 Task: Export a project to MIDI format for use in other music software.
Action: Mouse moved to (84, 4)
Screenshot: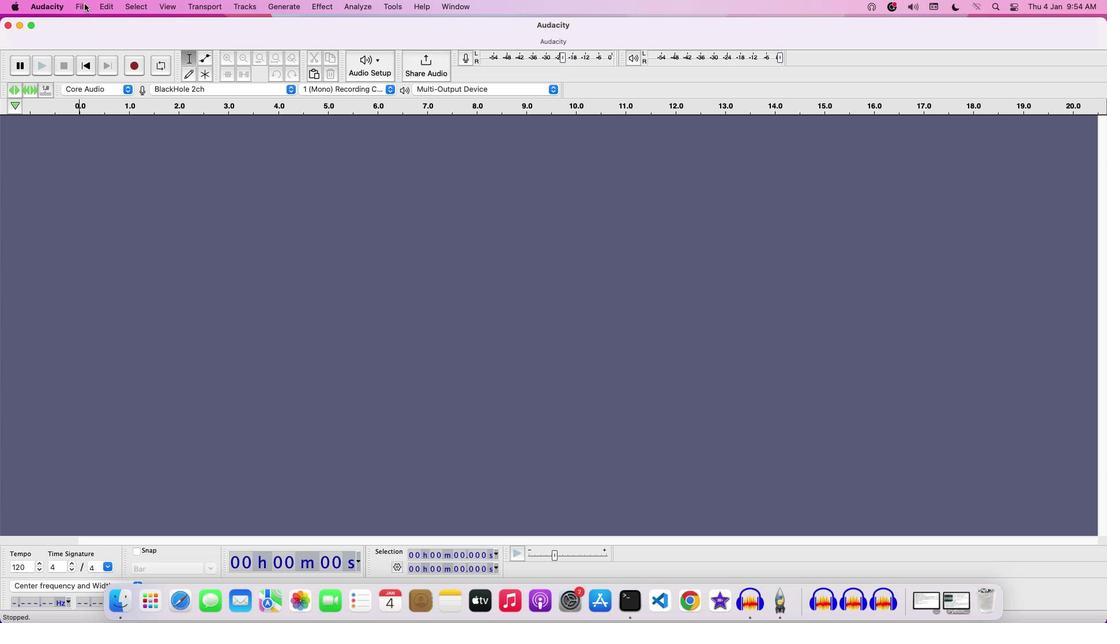 
Action: Mouse pressed left at (84, 4)
Screenshot: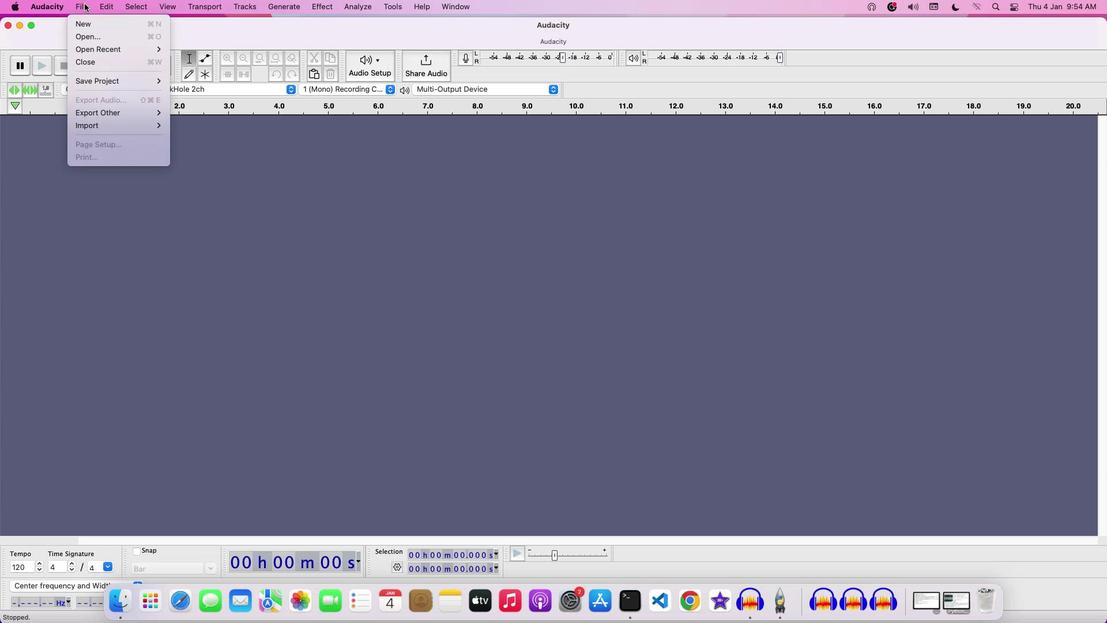 
Action: Mouse moved to (206, 47)
Screenshot: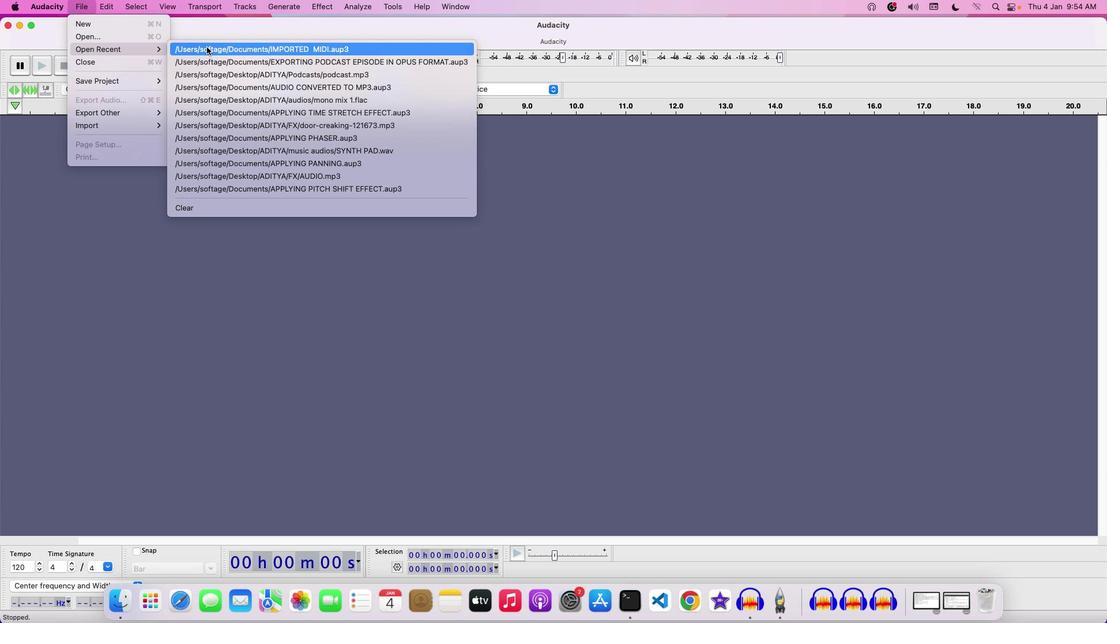 
Action: Mouse pressed left at (206, 47)
Screenshot: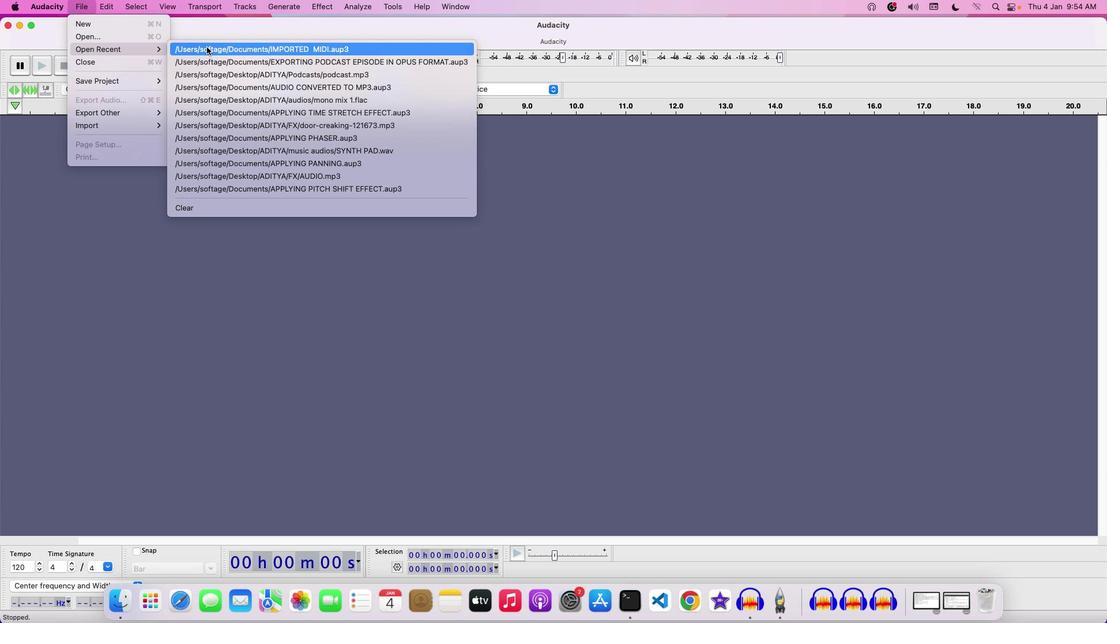 
Action: Mouse moved to (47, 207)
Screenshot: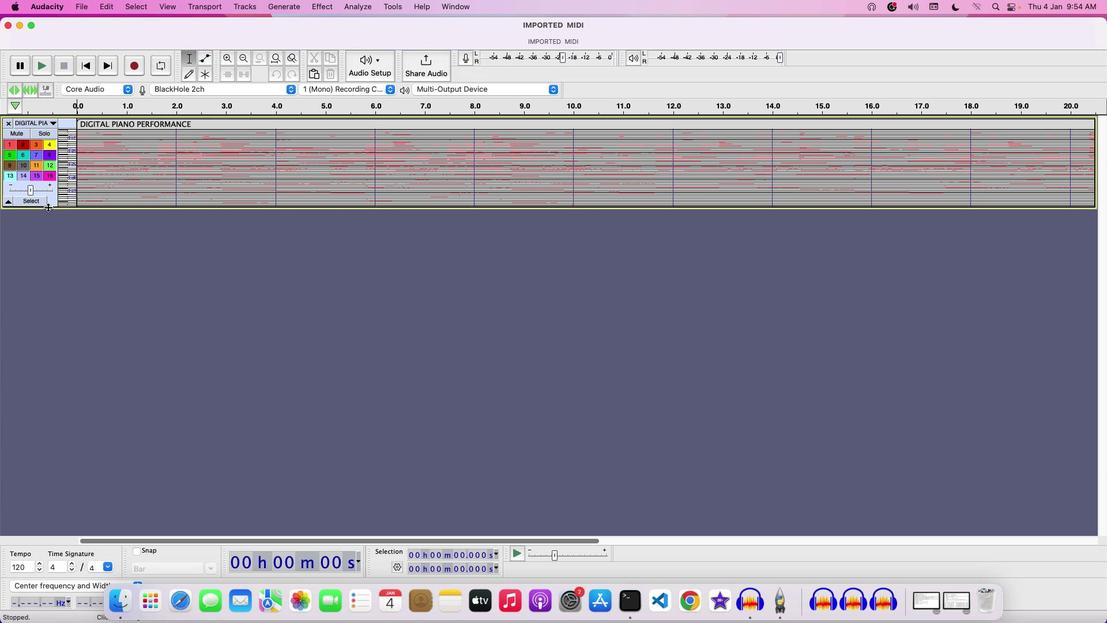 
Action: Mouse pressed left at (47, 207)
Screenshot: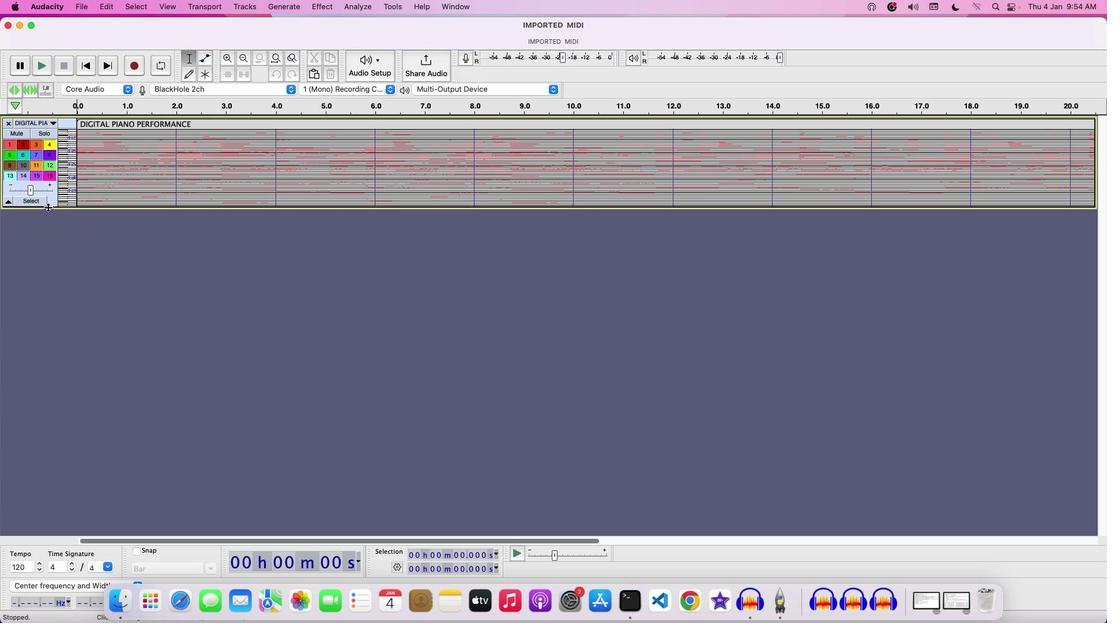 
Action: Mouse moved to (85, 5)
Screenshot: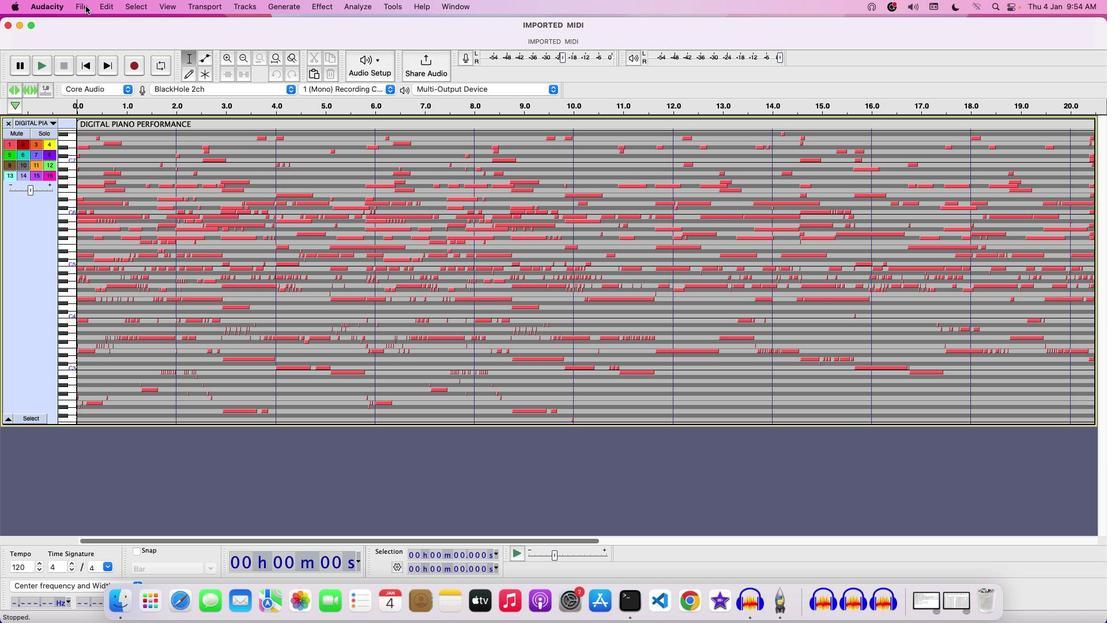 
Action: Mouse pressed left at (85, 5)
Screenshot: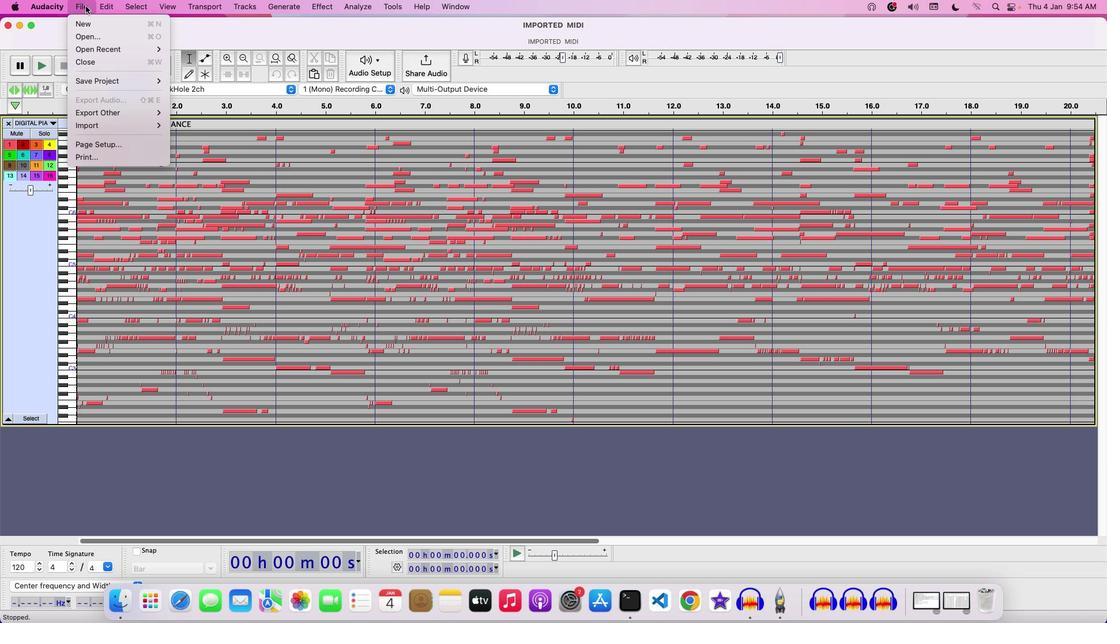 
Action: Mouse moved to (193, 122)
Screenshot: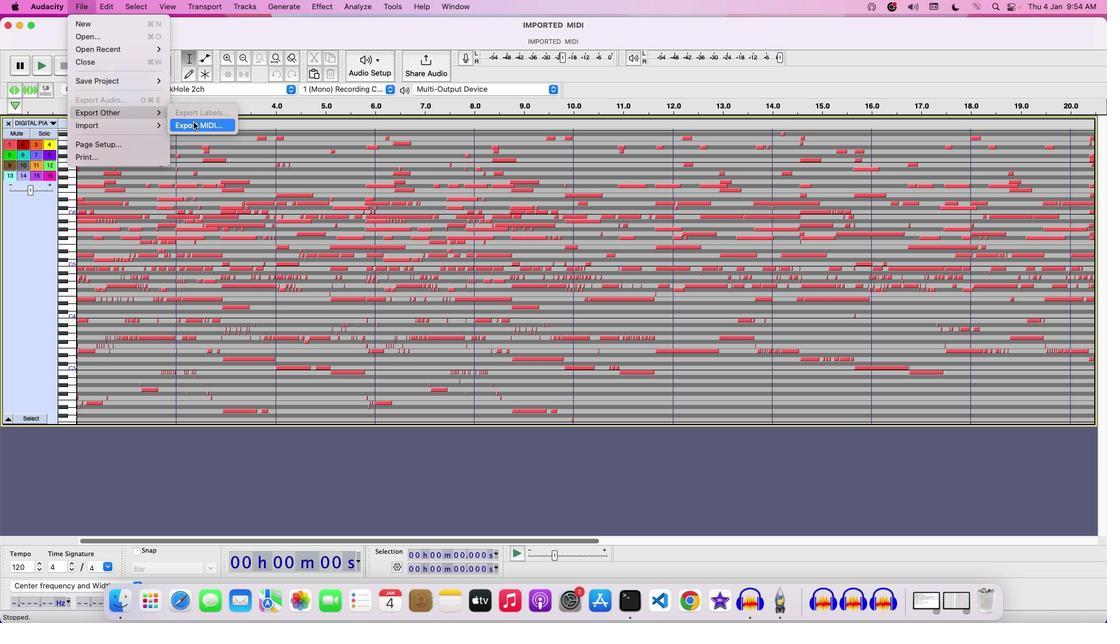 
Action: Mouse pressed left at (193, 122)
Screenshot: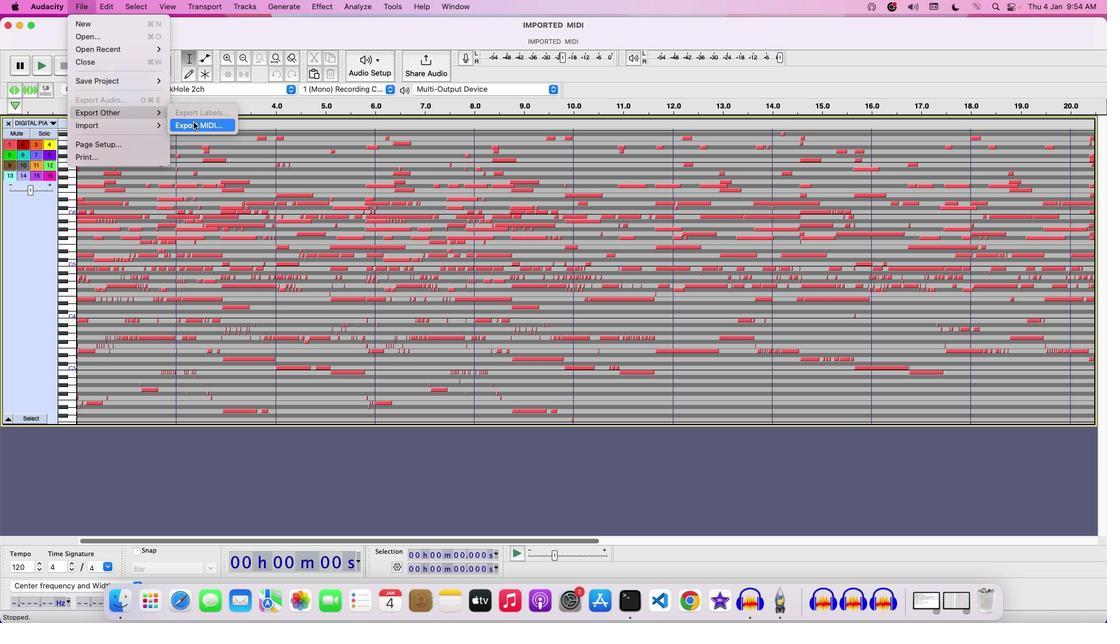 
Action: Mouse moved to (554, 160)
Screenshot: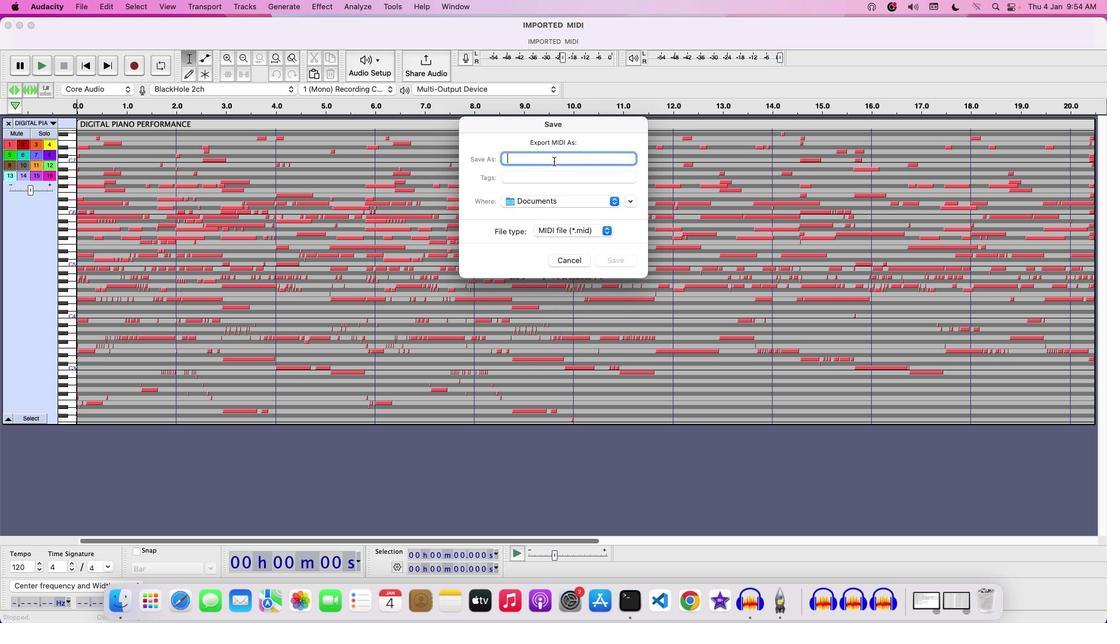 
Action: Mouse pressed left at (554, 160)
Screenshot: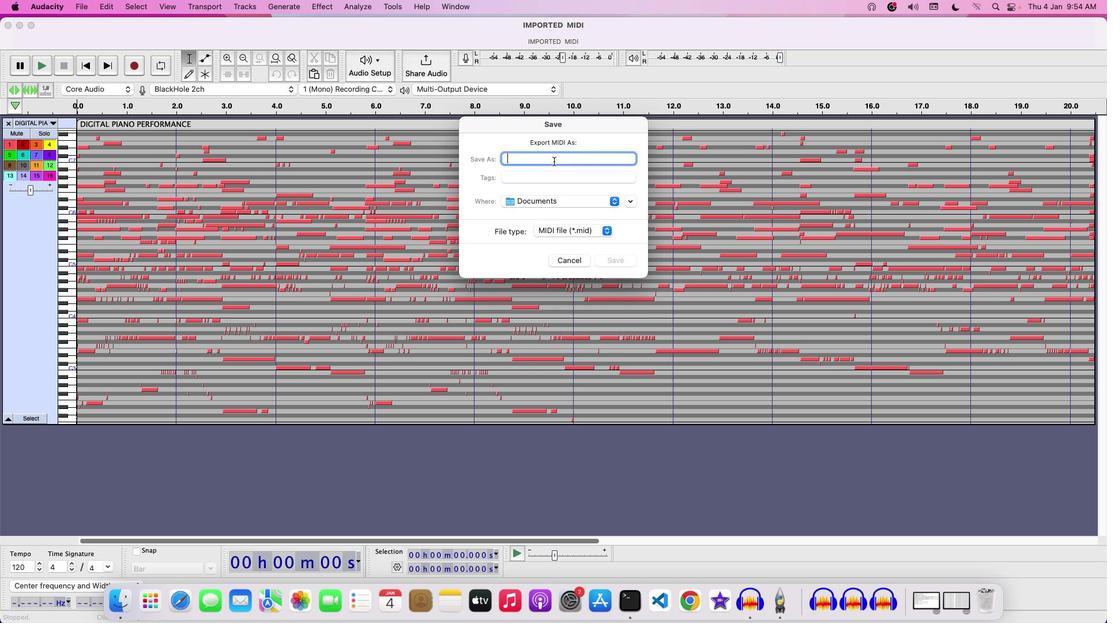 
Action: Key pressed 'E''X''P''O''R''T''I''N''G'Key.space'M''I''D''I'Key.space'P''R''O''J''E''C''T''S'Key.space'F''O''R'Key.space'O''T''H''E''R'Key.space'M''U''S''I''C'Key.space'S''O''F''T''W''A''R''E'
Screenshot: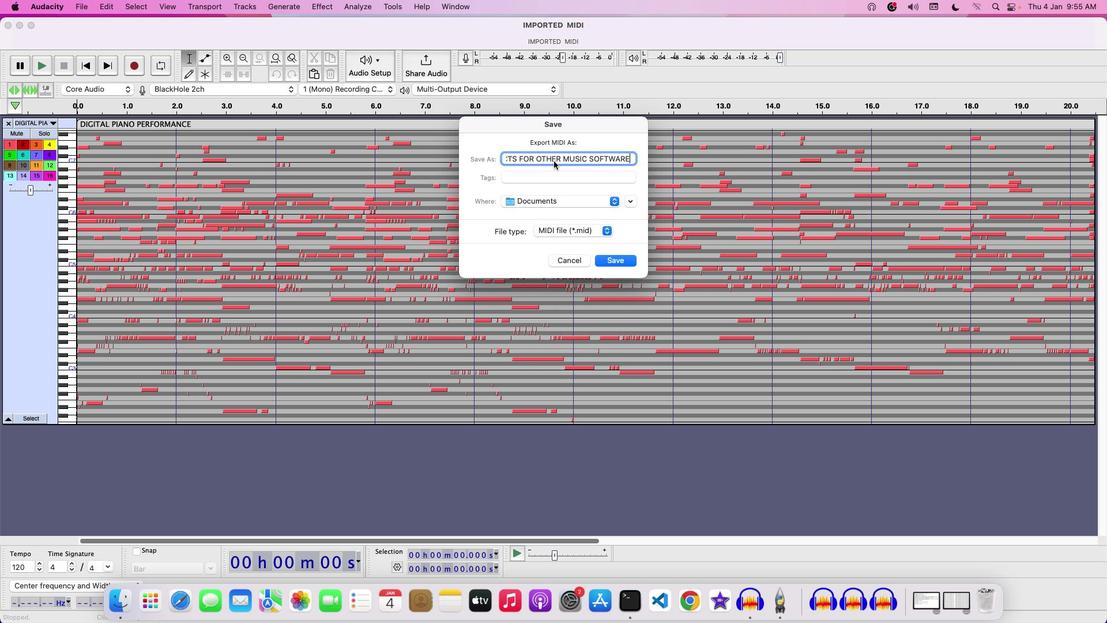 
Action: Mouse moved to (620, 263)
Screenshot: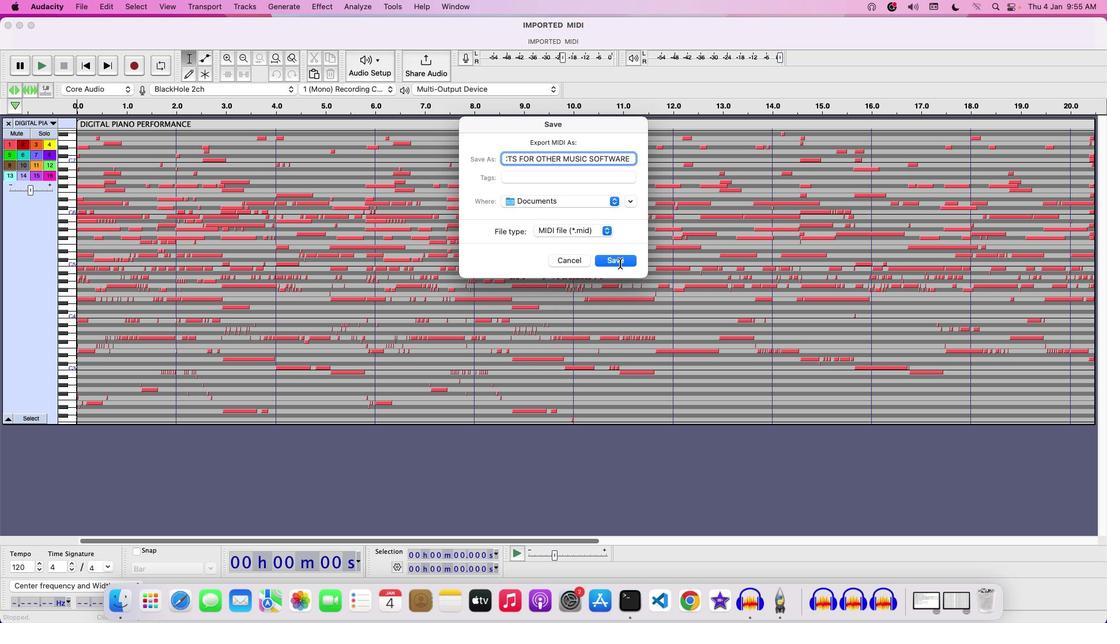 
Action: Mouse pressed left at (620, 263)
Screenshot: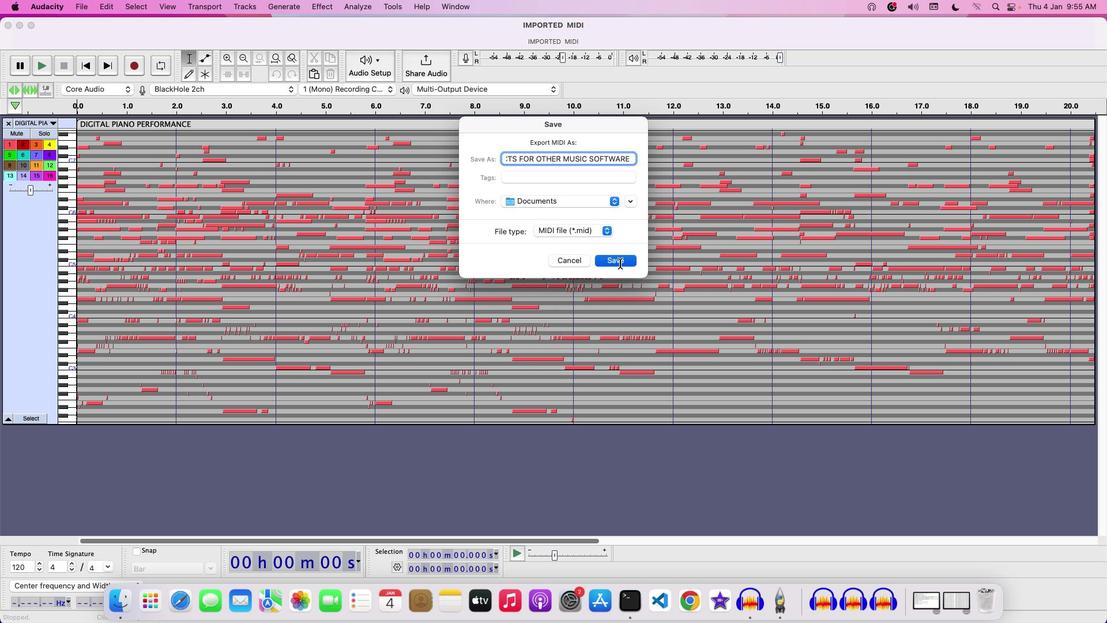 
Action: Mouse moved to (620, 263)
Screenshot: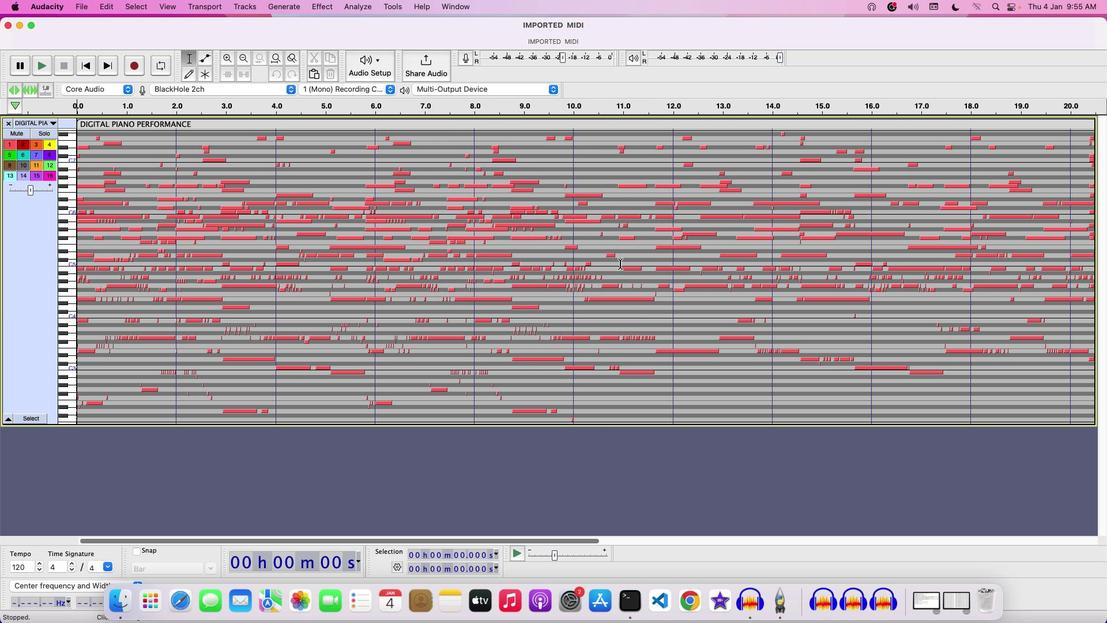 
